 Task: Select the year "2023".
Action: Mouse moved to (311, 287)
Screenshot: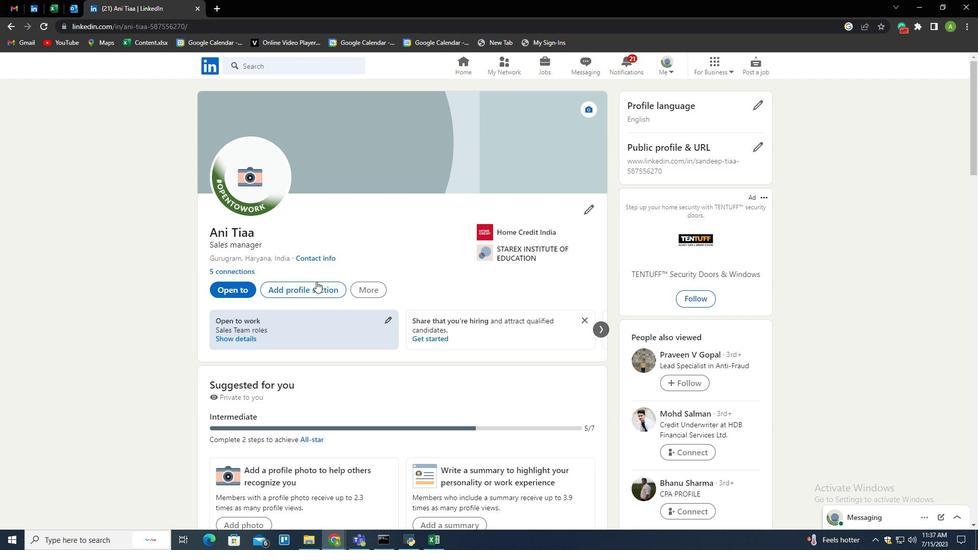 
Action: Mouse pressed left at (311, 287)
Screenshot: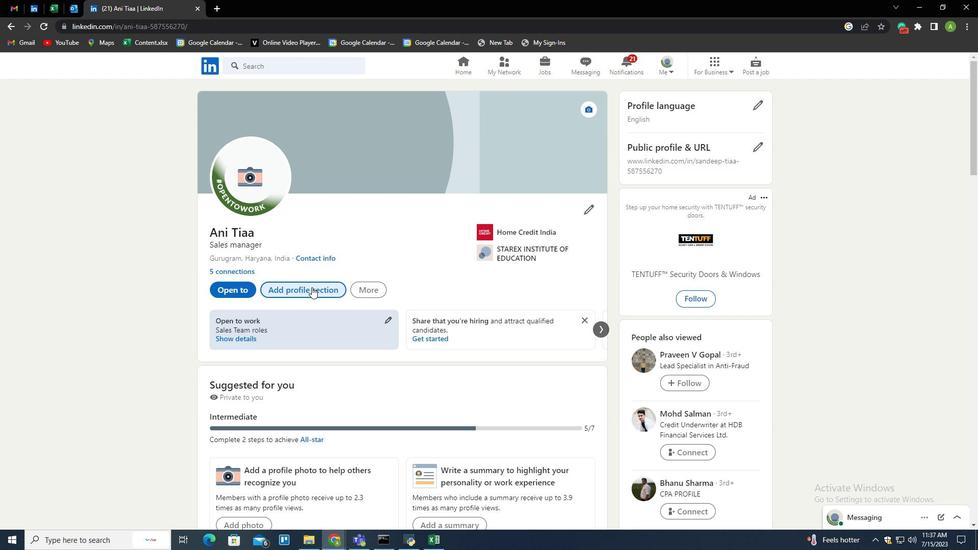 
Action: Mouse moved to (609, 111)
Screenshot: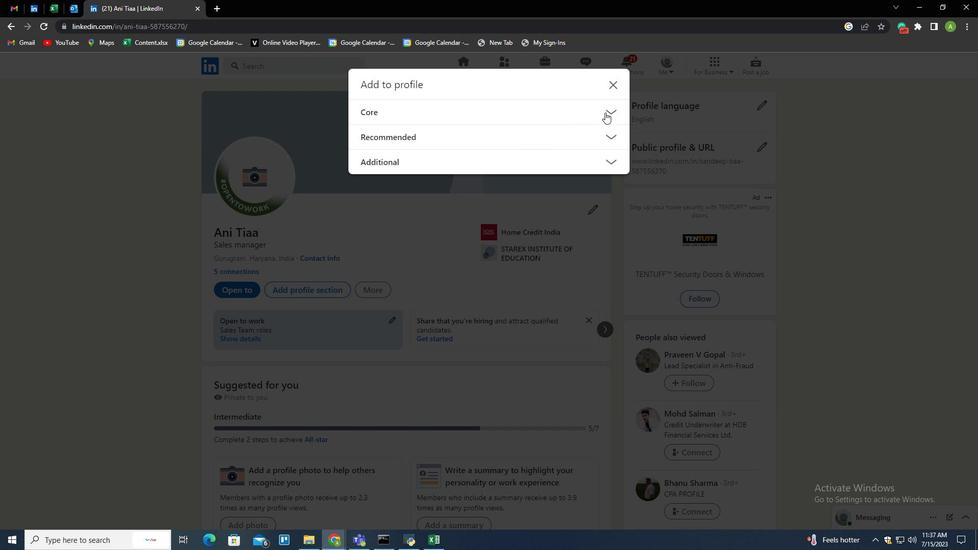 
Action: Mouse pressed left at (609, 111)
Screenshot: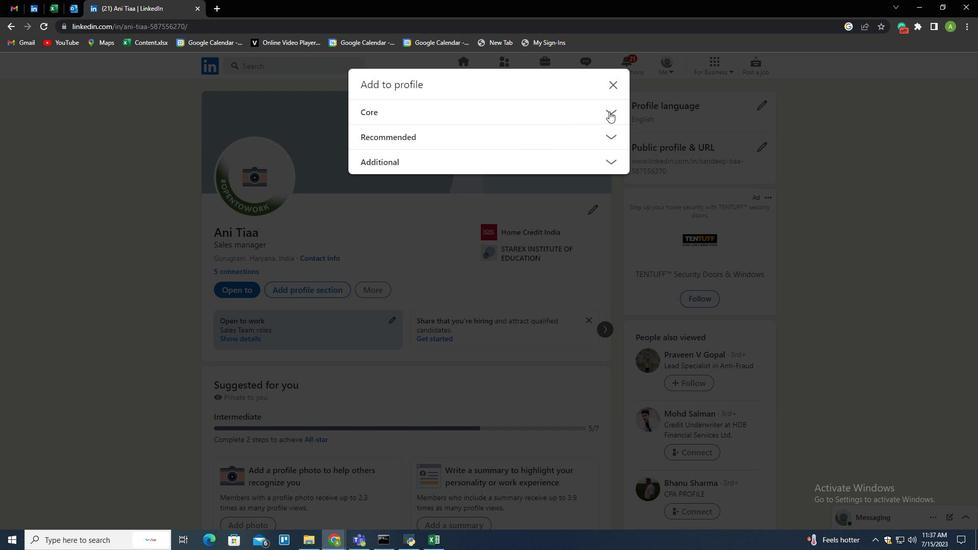 
Action: Mouse moved to (392, 179)
Screenshot: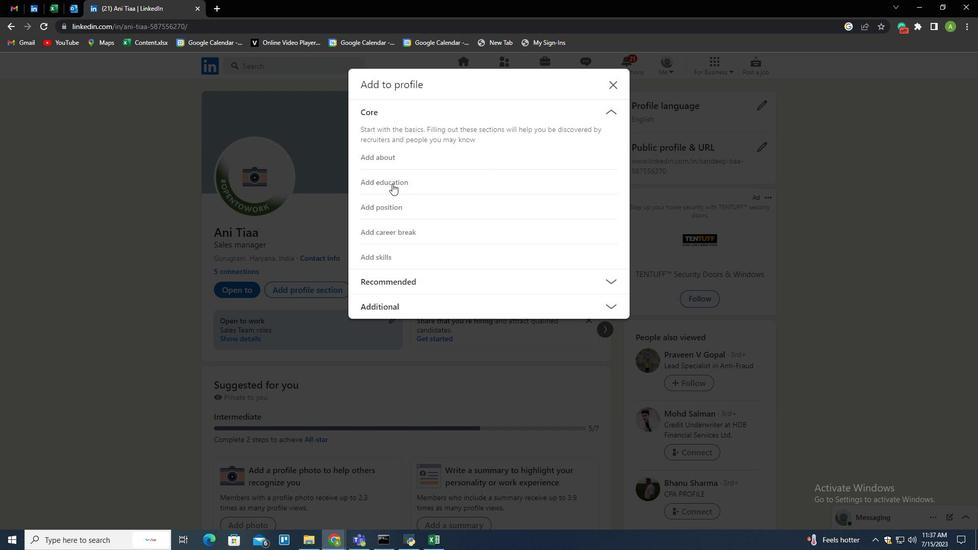 
Action: Mouse pressed left at (392, 179)
Screenshot: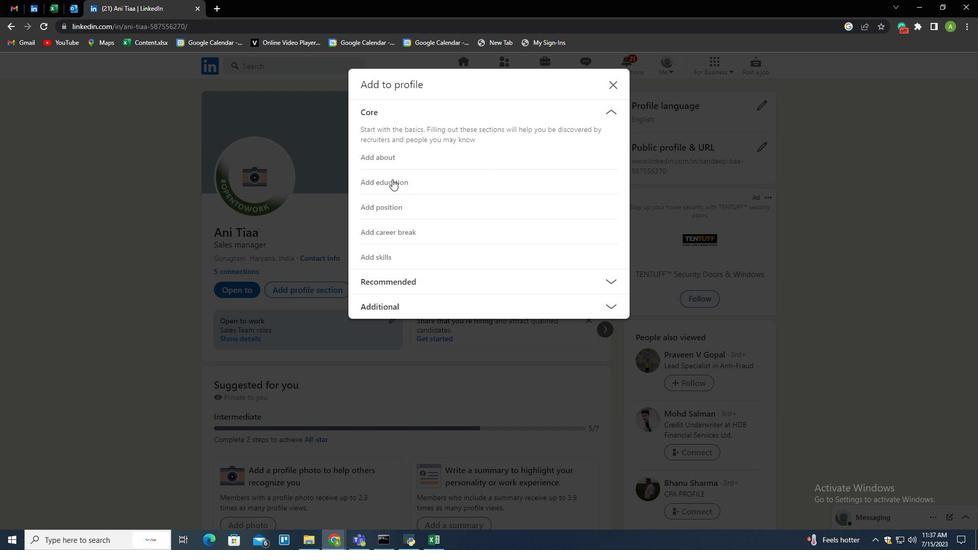 
Action: Mouse moved to (509, 310)
Screenshot: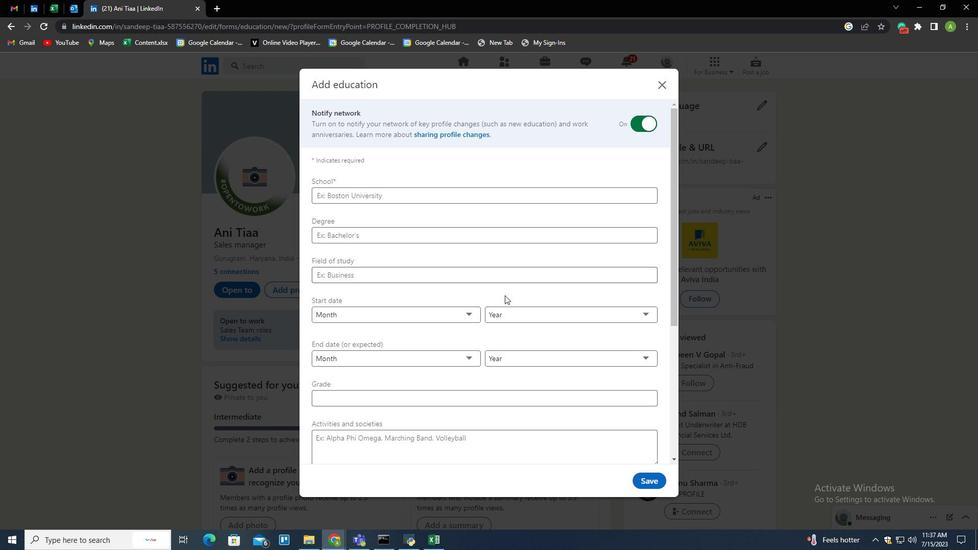 
Action: Mouse pressed left at (509, 310)
Screenshot: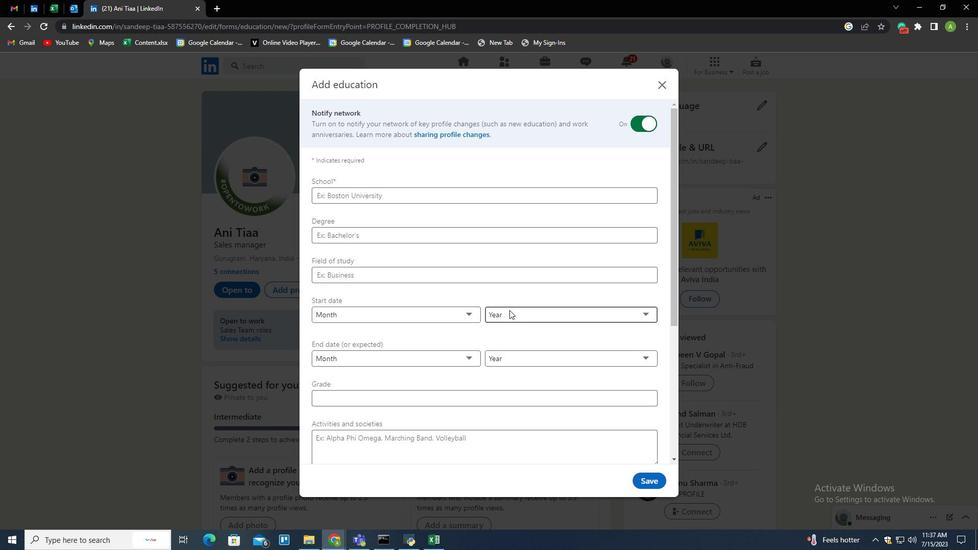 
Action: Mouse moved to (506, 337)
Screenshot: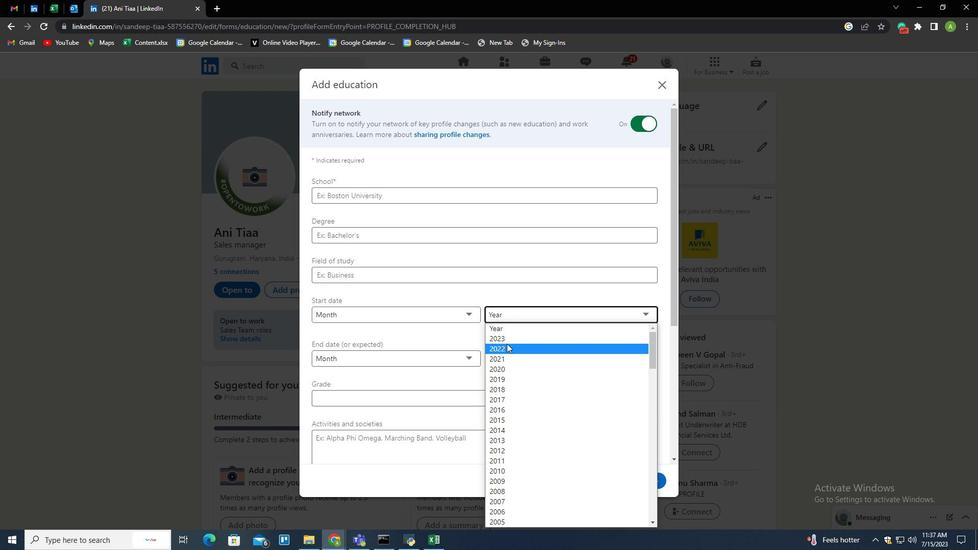 
Action: Mouse pressed left at (506, 337)
Screenshot: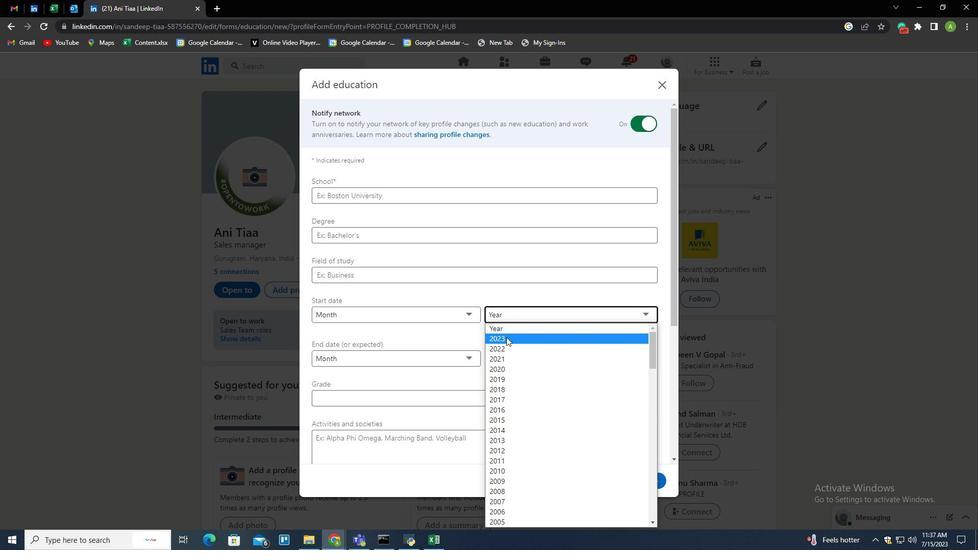 
Action: Mouse moved to (523, 277)
Screenshot: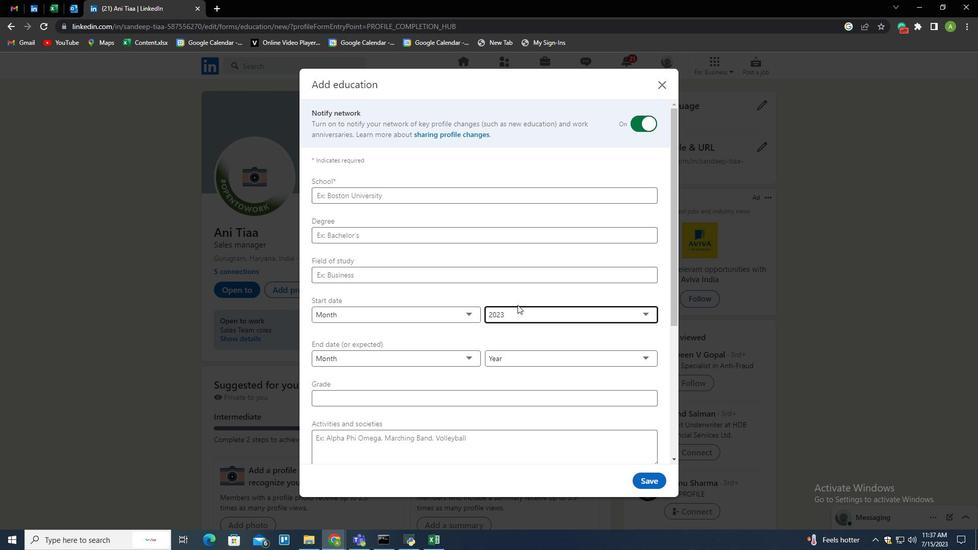 
